 Task: Click on the verified badge.
Action: Mouse moved to (122, 434)
Screenshot: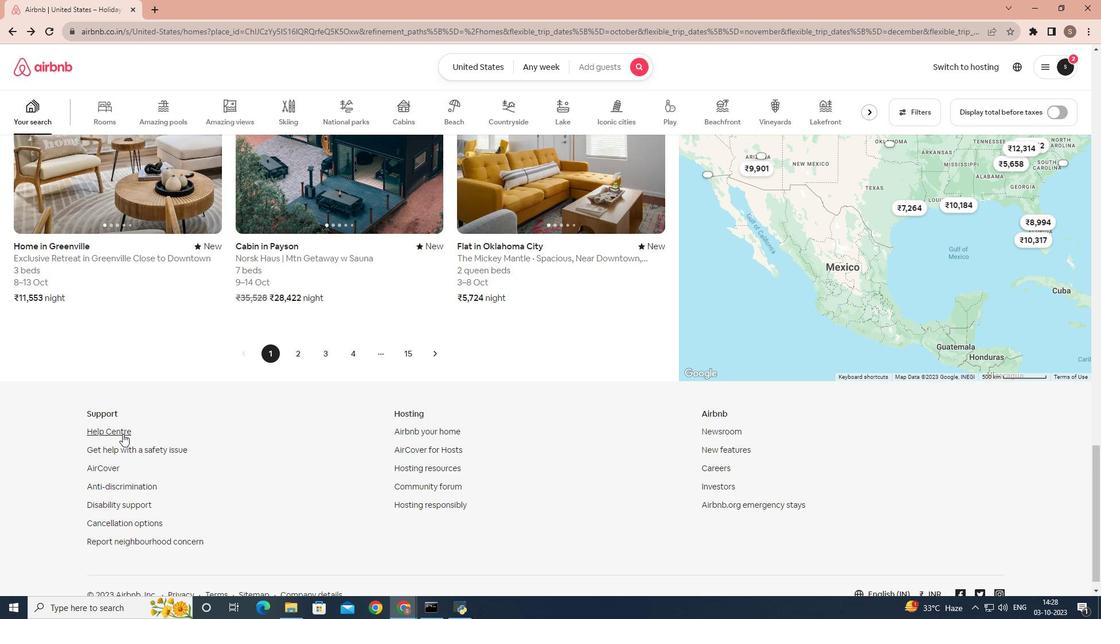 
Action: Mouse pressed left at (122, 434)
Screenshot: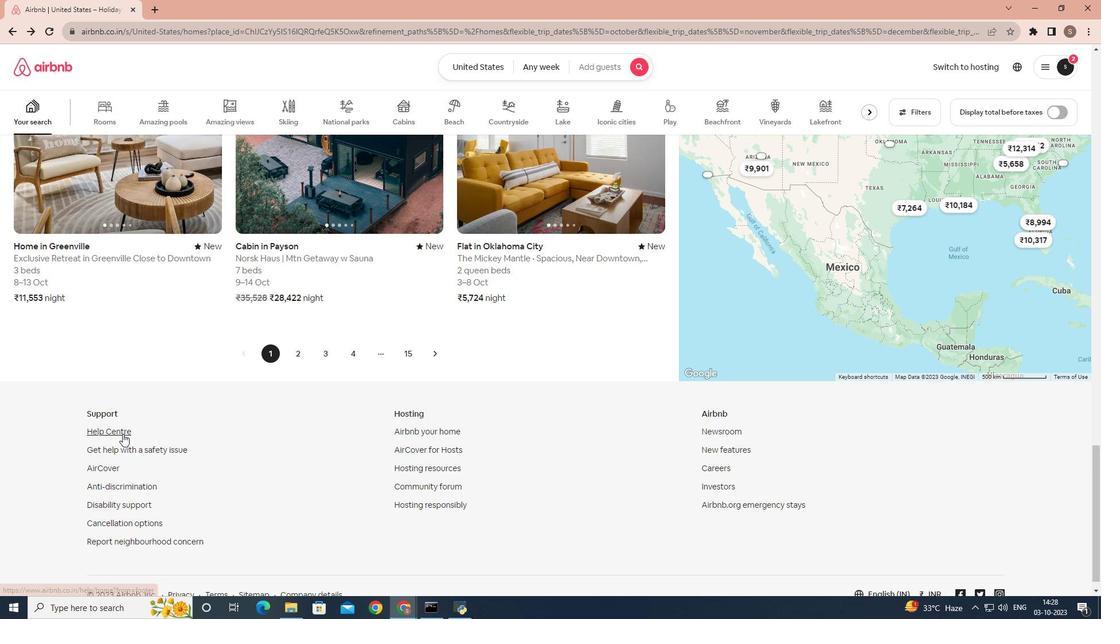 
Action: Mouse moved to (259, 449)
Screenshot: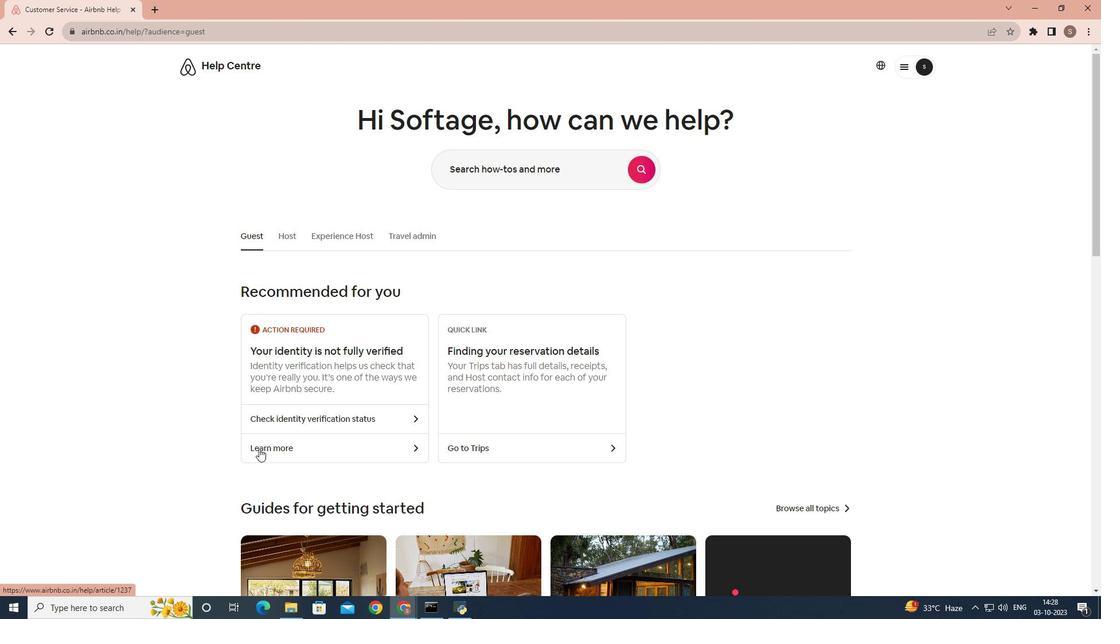 
Action: Mouse pressed left at (259, 449)
Screenshot: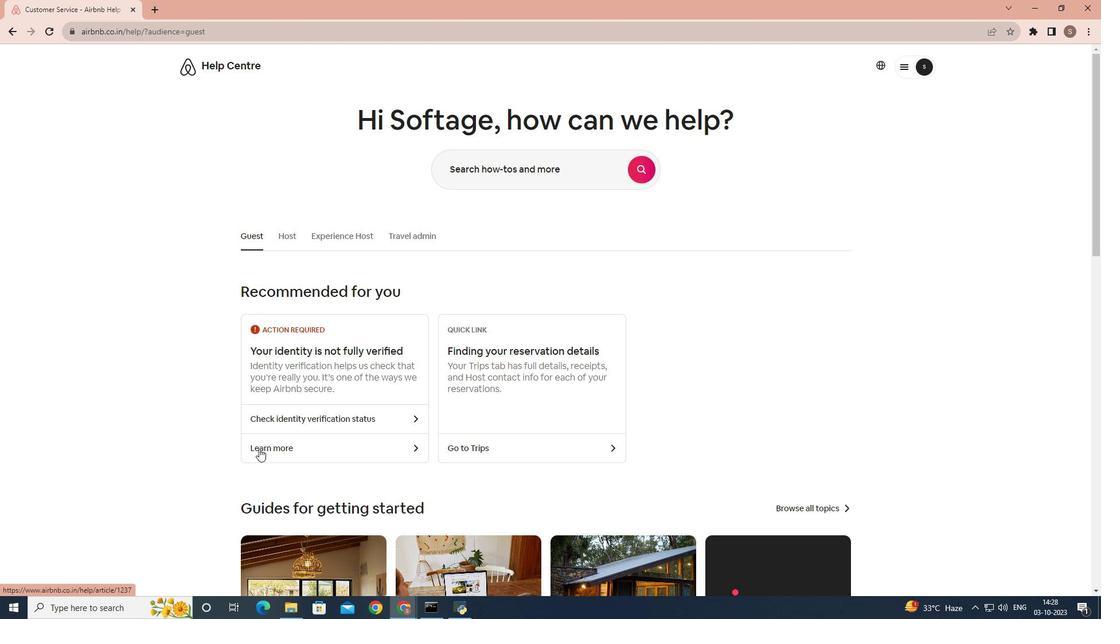 
Action: Mouse scrolled (259, 448) with delta (0, 0)
Screenshot: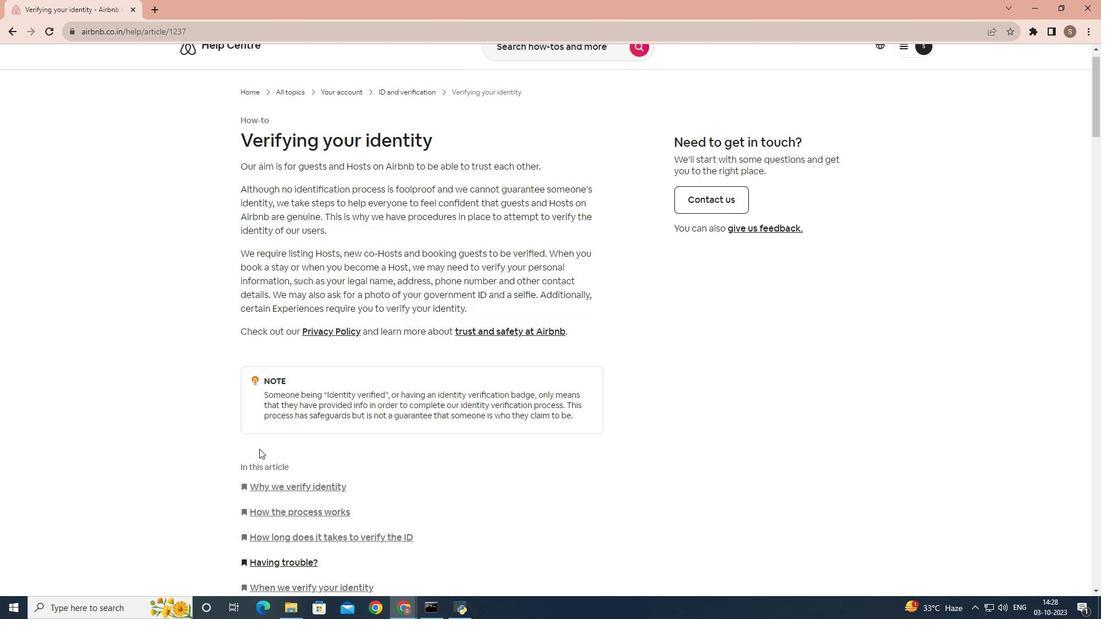 
Action: Mouse scrolled (259, 448) with delta (0, 0)
Screenshot: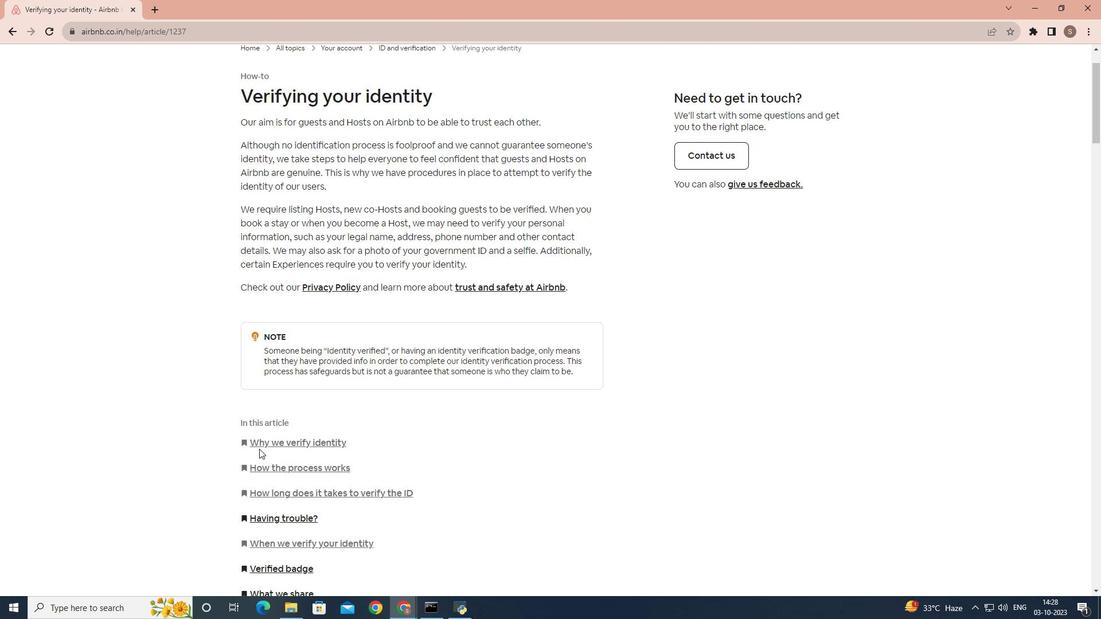 
Action: Mouse scrolled (259, 448) with delta (0, 0)
Screenshot: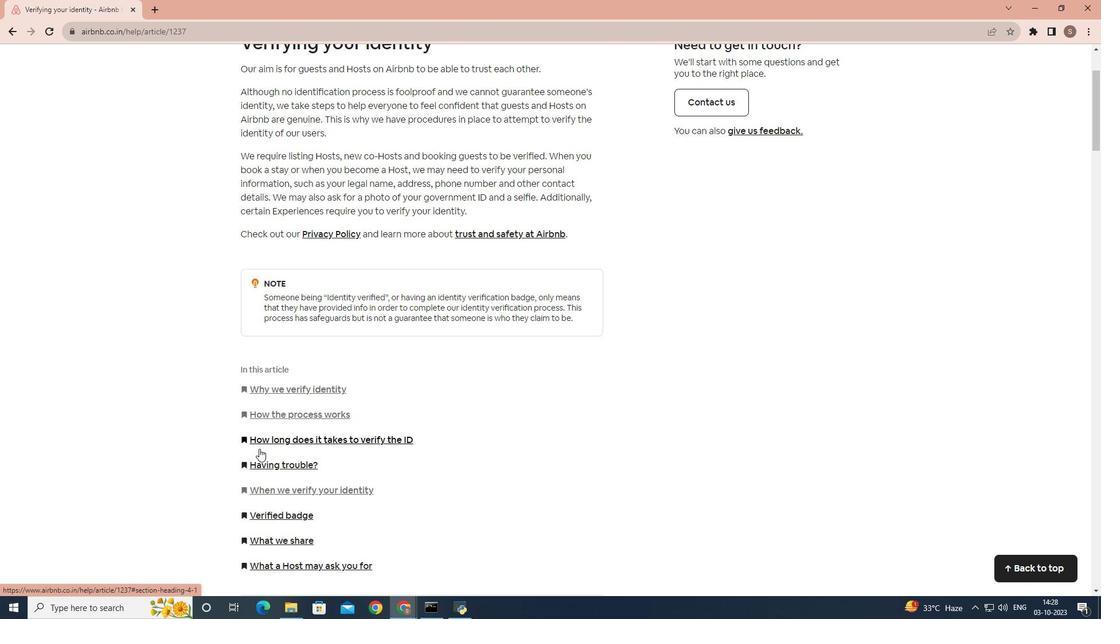 
Action: Mouse moved to (261, 460)
Screenshot: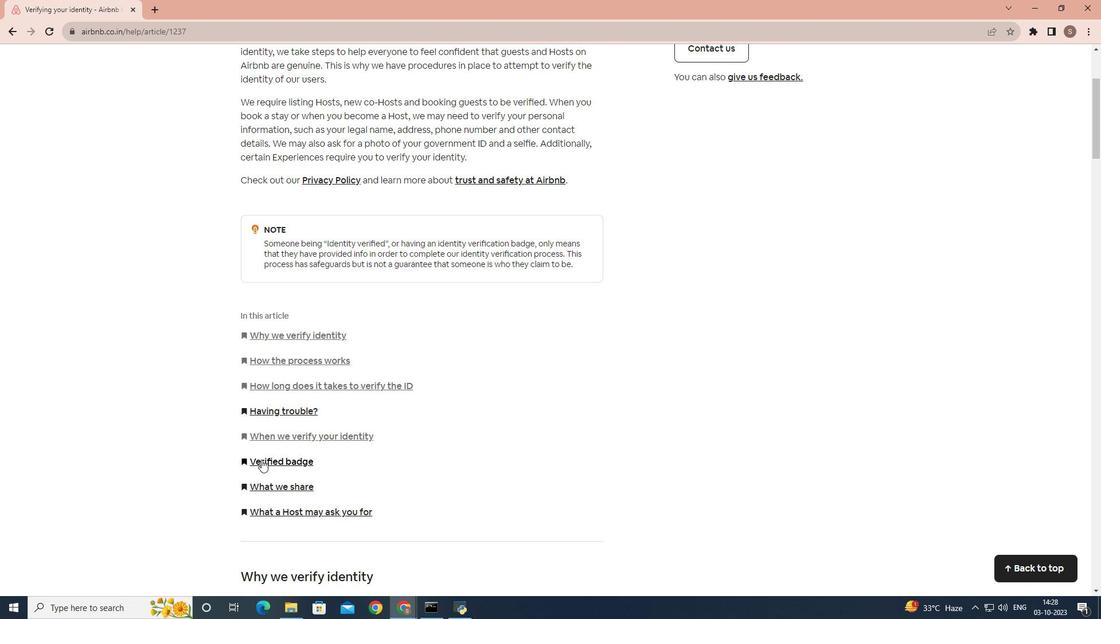 
Action: Mouse pressed left at (261, 460)
Screenshot: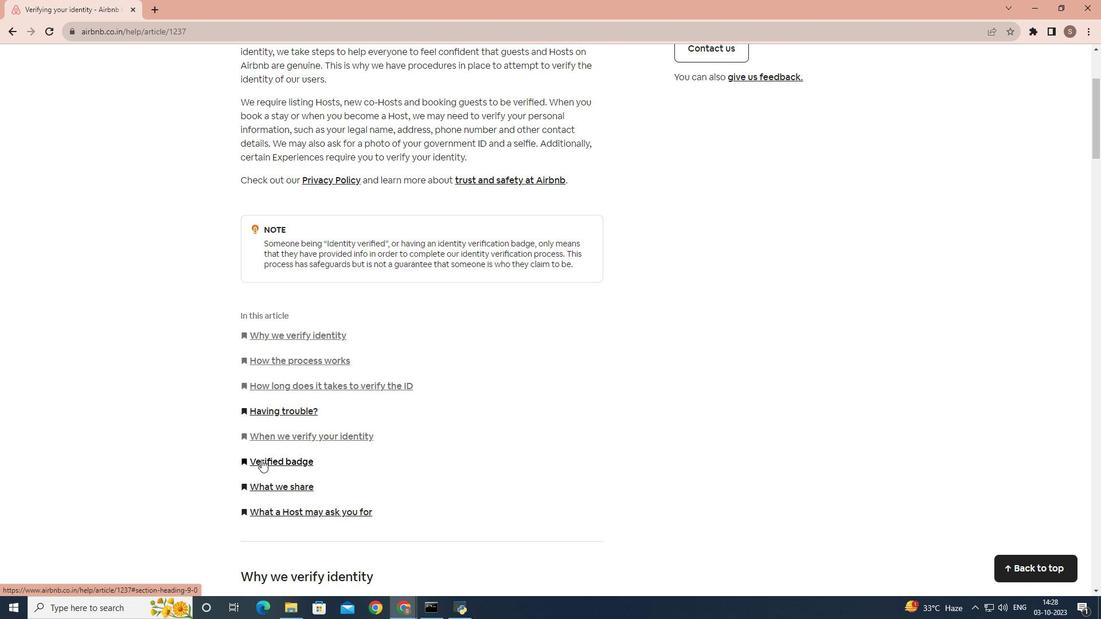 
